 Task: Create a rule in Outlook to move emails from Ajit Kumar to the 'my folder' folder.
Action: Mouse moved to (40, 22)
Screenshot: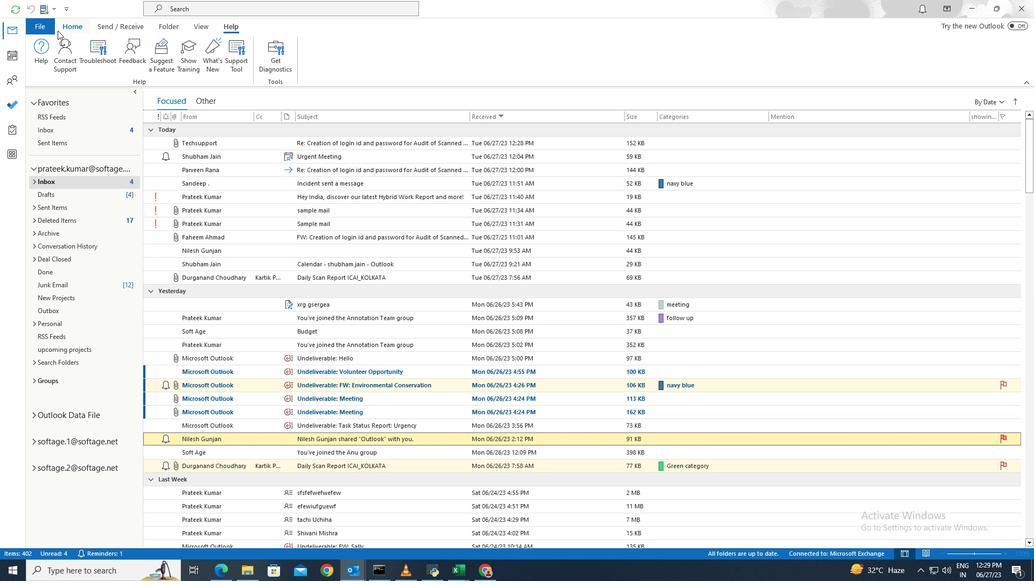 
Action: Mouse pressed left at (40, 22)
Screenshot: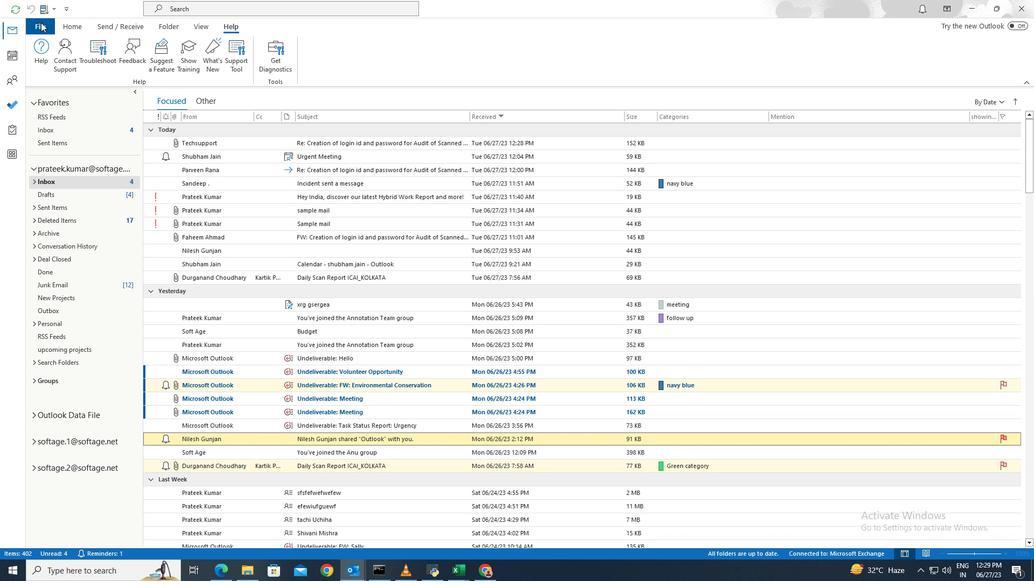 
Action: Mouse moved to (138, 338)
Screenshot: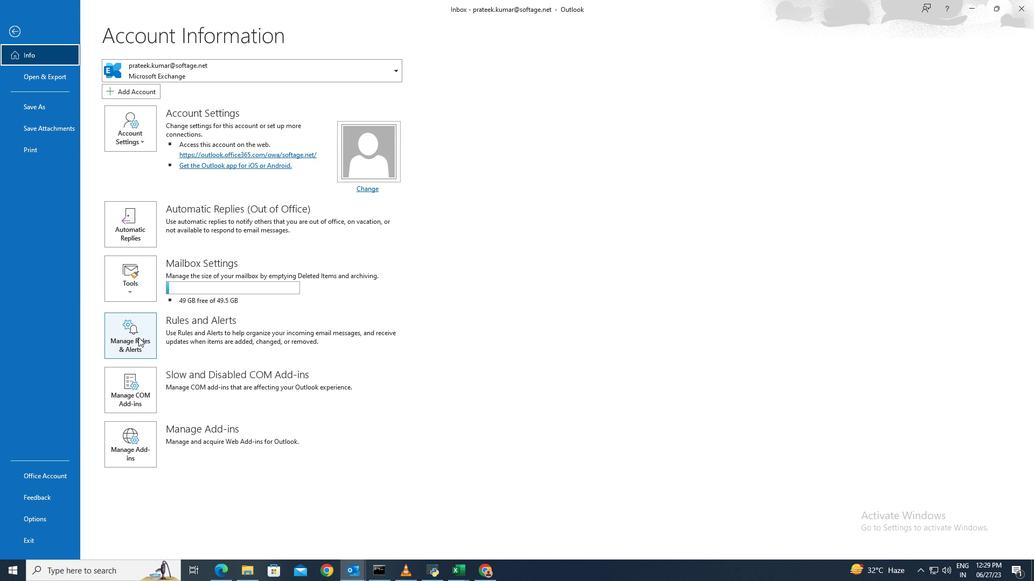 
Action: Mouse pressed left at (138, 338)
Screenshot: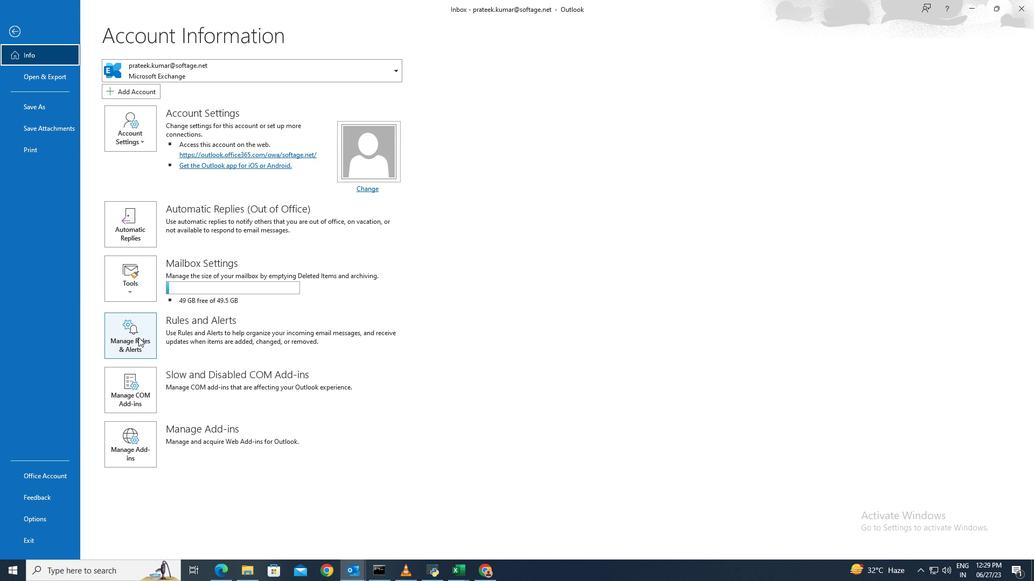 
Action: Mouse moved to (394, 206)
Screenshot: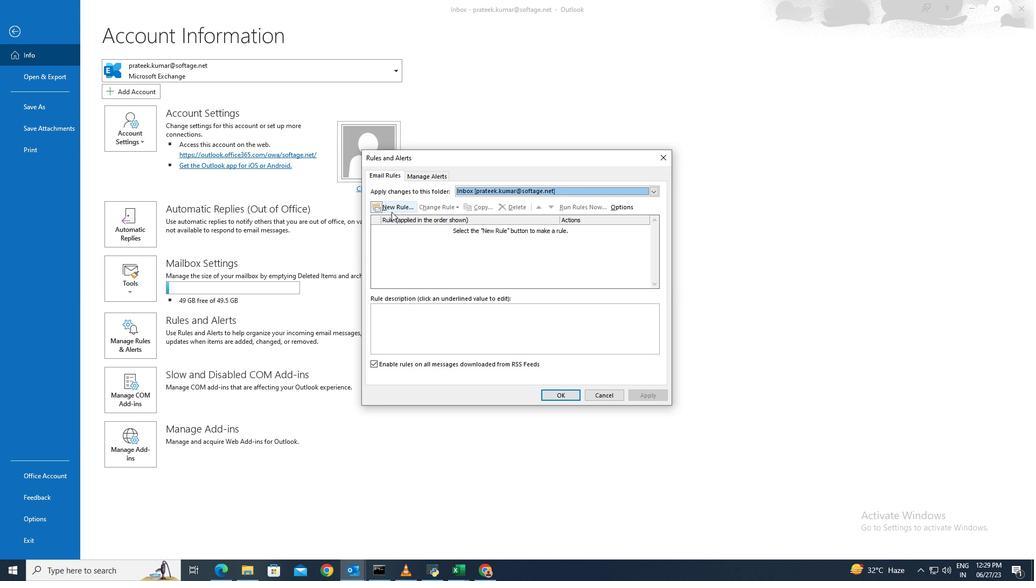 
Action: Mouse pressed left at (394, 206)
Screenshot: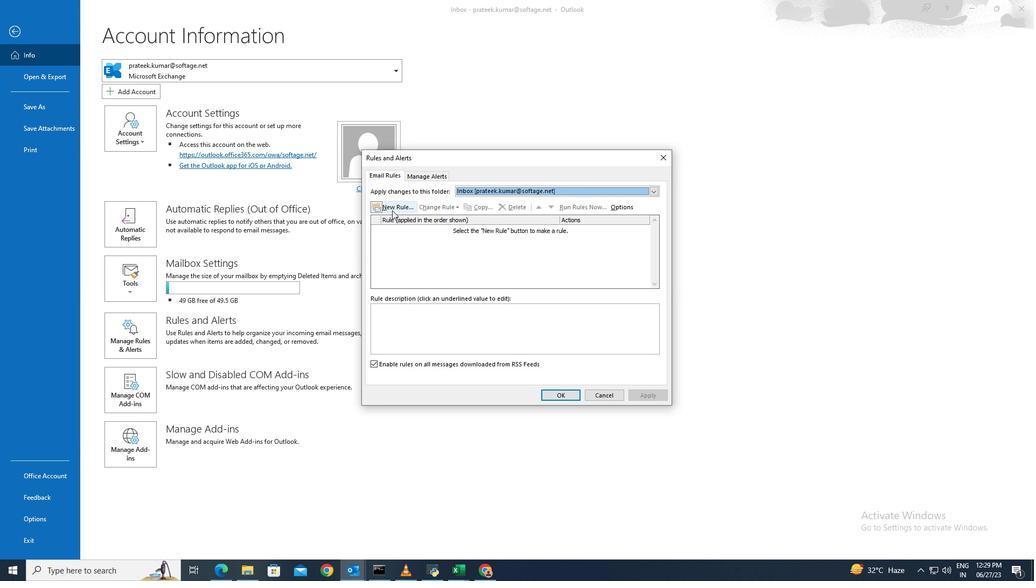 
Action: Mouse moved to (570, 413)
Screenshot: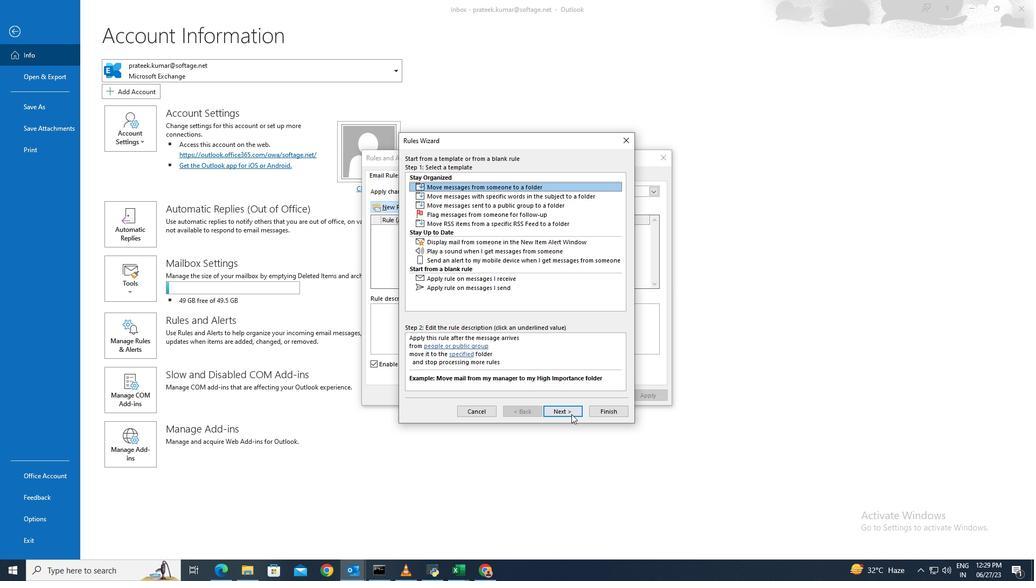 
Action: Mouse pressed left at (570, 413)
Screenshot: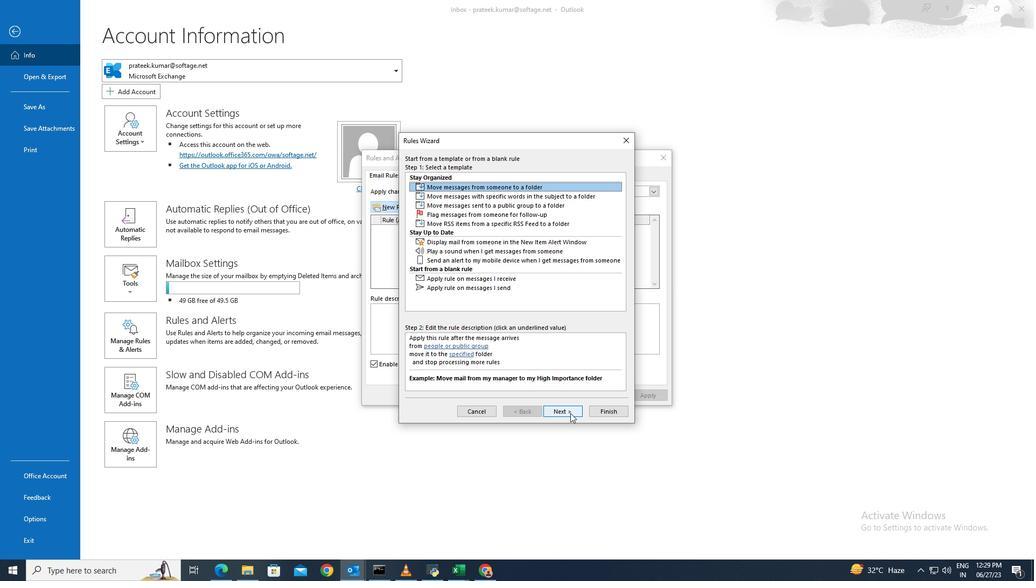 
Action: Mouse moved to (477, 347)
Screenshot: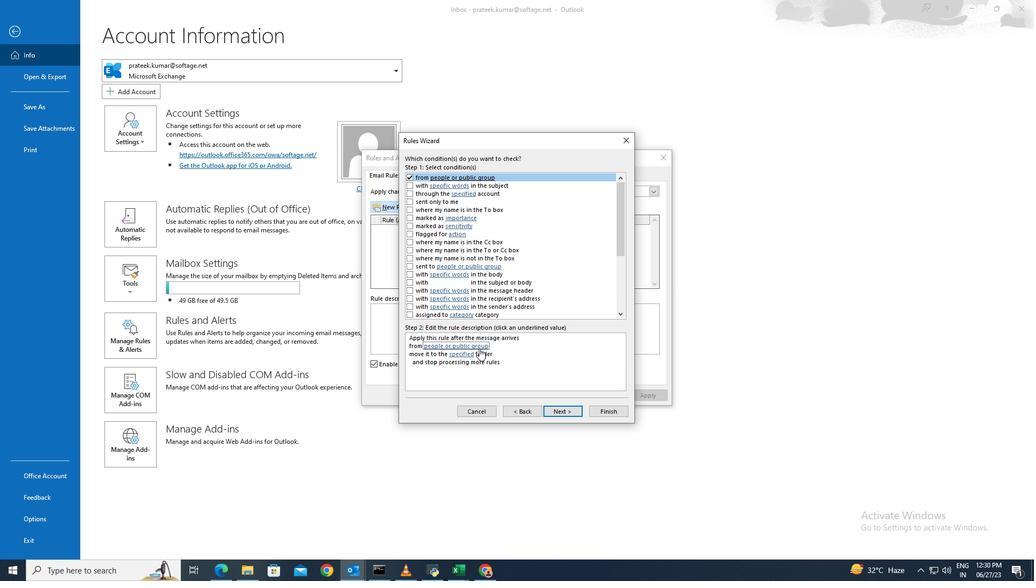 
Action: Mouse pressed left at (477, 347)
Screenshot: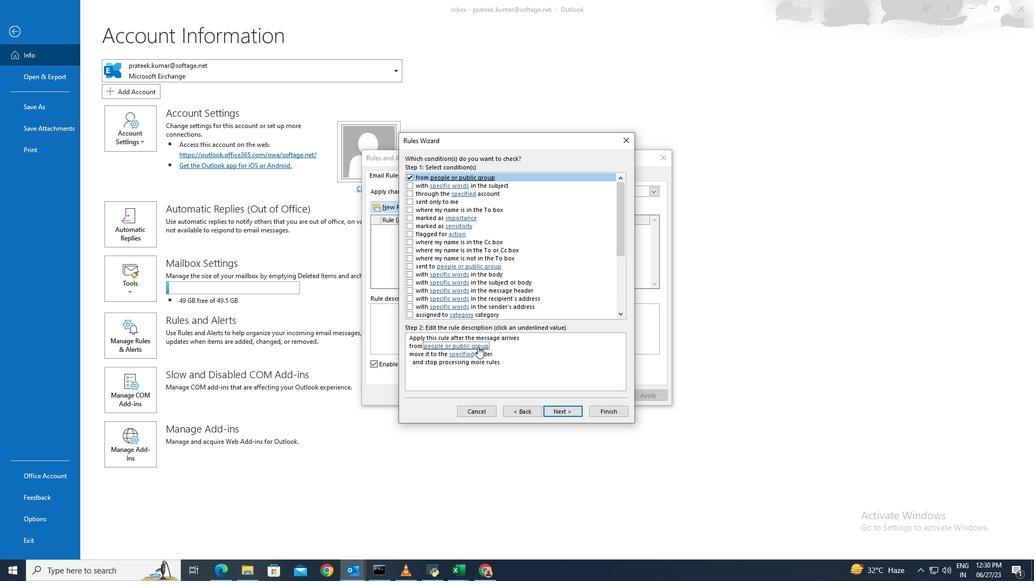 
Action: Mouse moved to (400, 315)
Screenshot: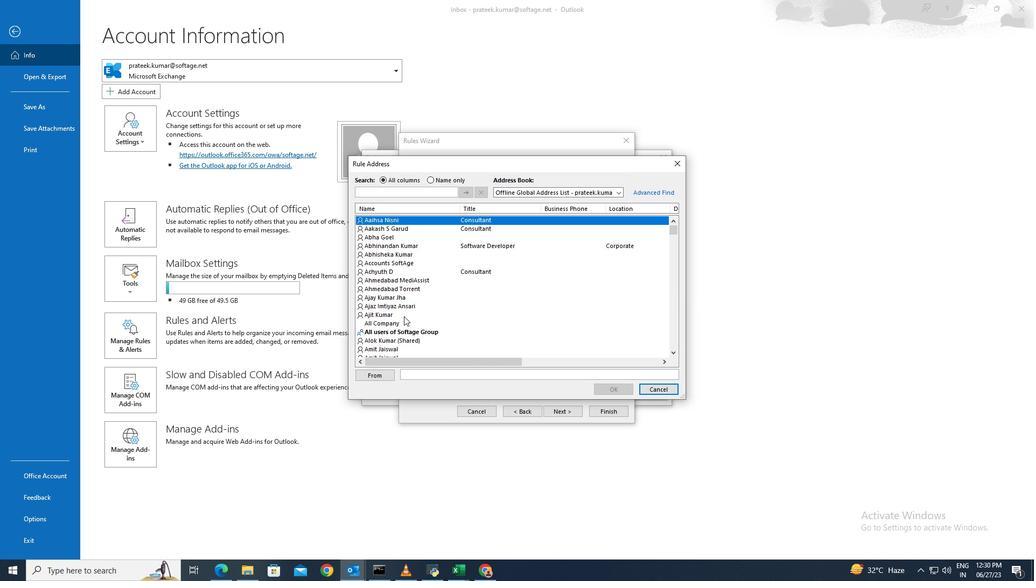 
Action: Mouse pressed left at (400, 315)
Screenshot: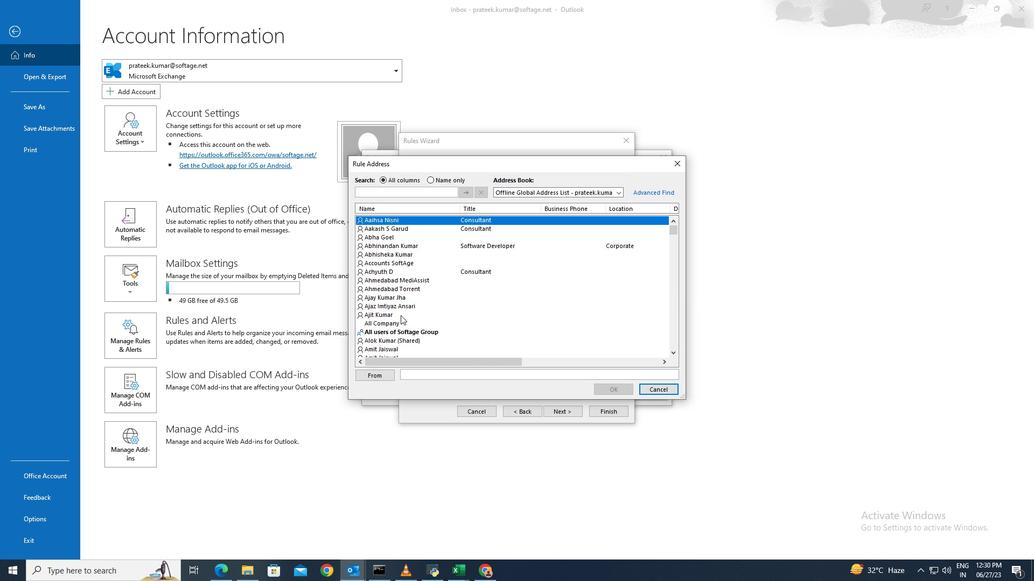 
Action: Mouse pressed left at (400, 315)
Screenshot: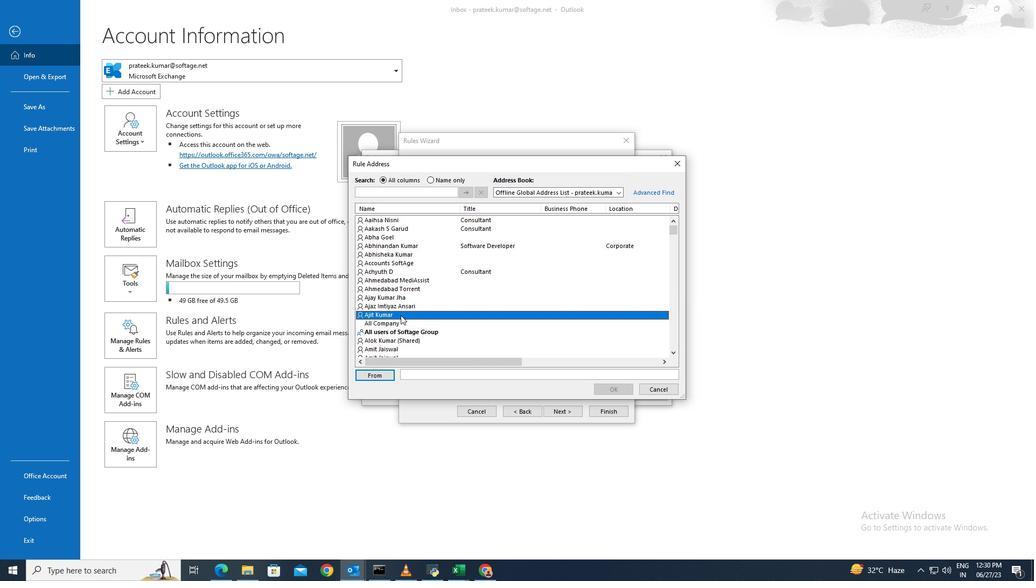
Action: Mouse pressed left at (400, 315)
Screenshot: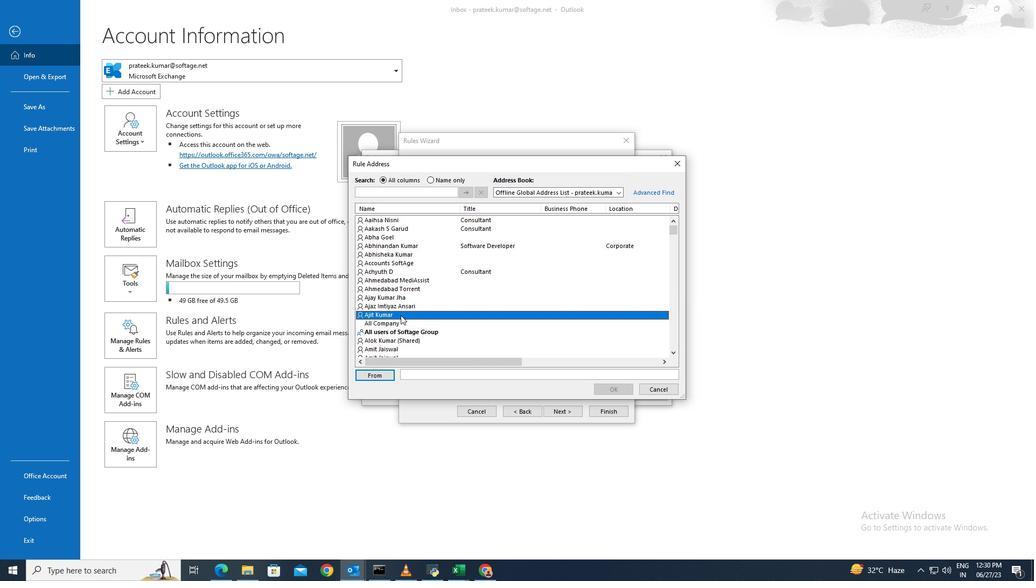 
Action: Mouse moved to (607, 391)
Screenshot: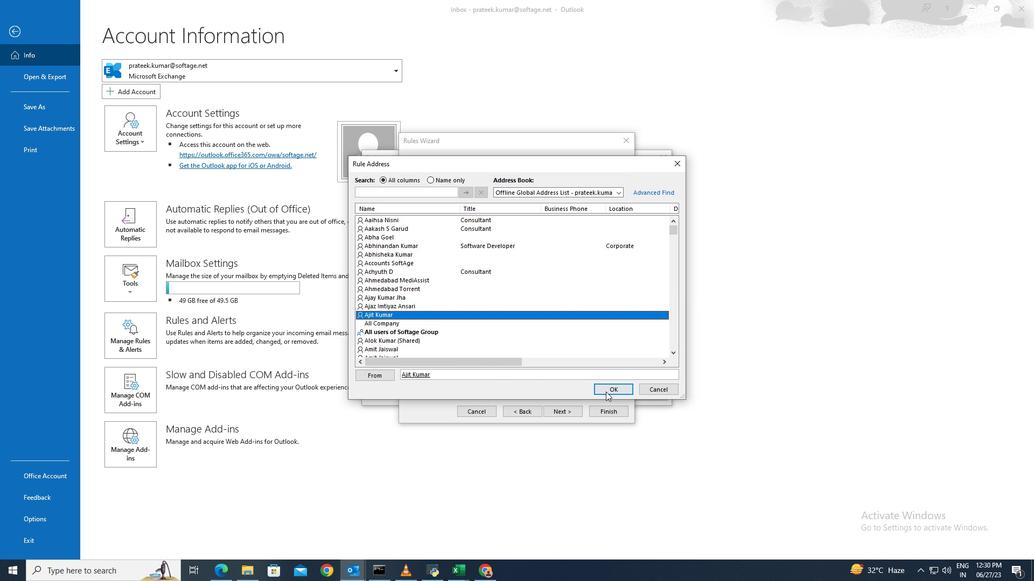 
Action: Mouse pressed left at (607, 391)
Screenshot: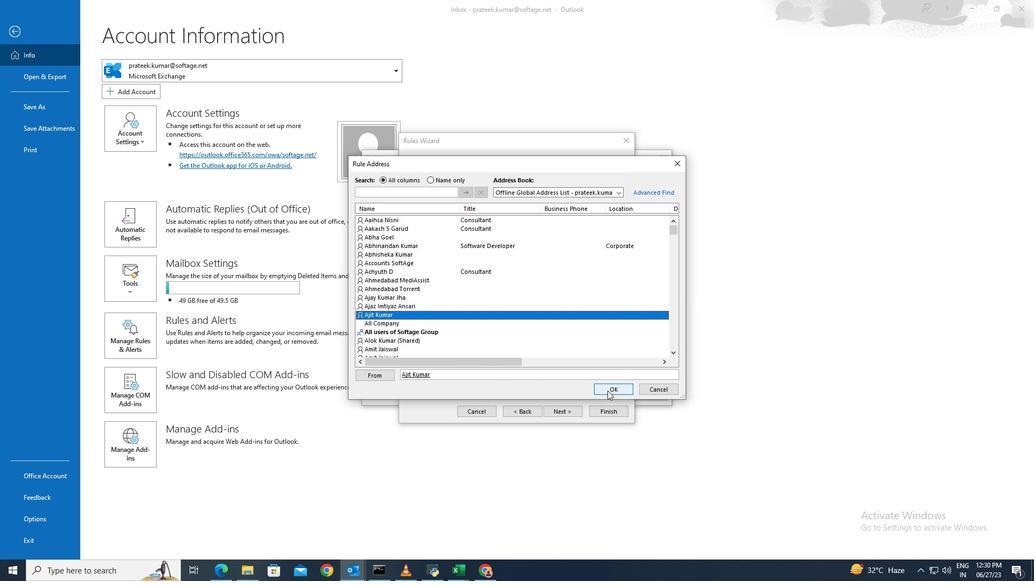 
Action: Mouse moved to (457, 355)
Screenshot: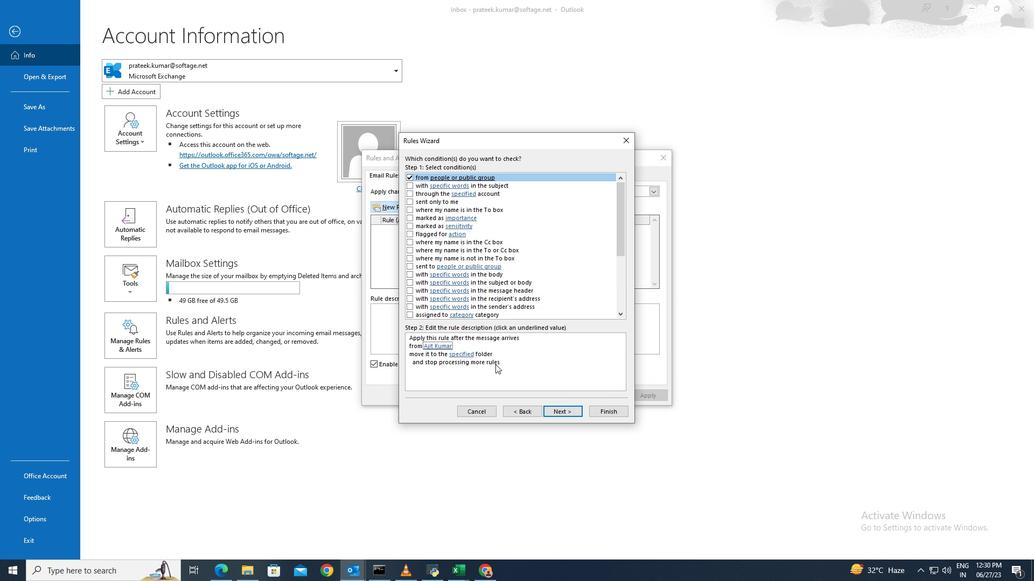 
Action: Mouse pressed left at (457, 355)
Screenshot: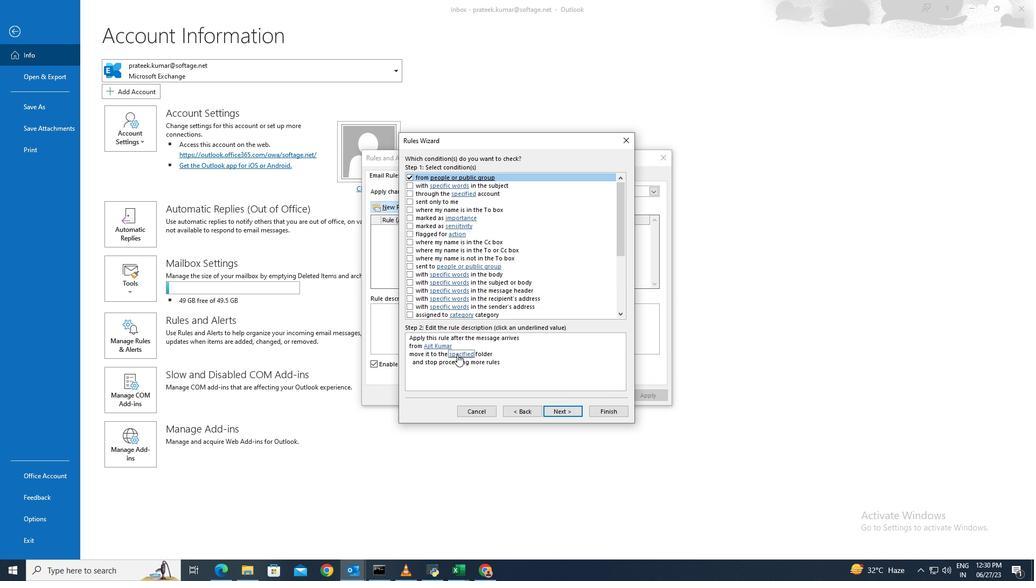 
Action: Mouse moved to (490, 268)
Screenshot: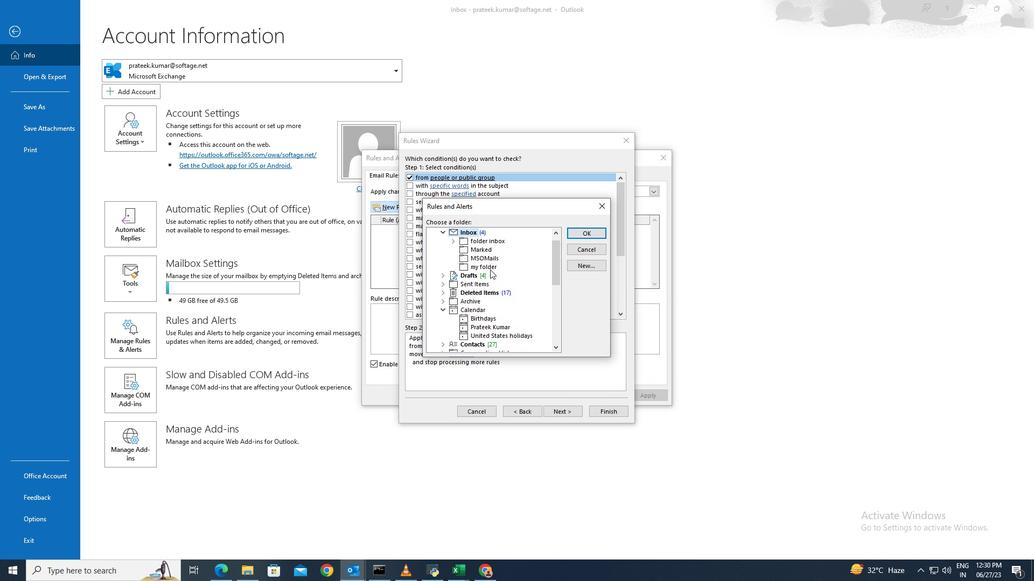 
Action: Mouse pressed left at (490, 268)
Screenshot: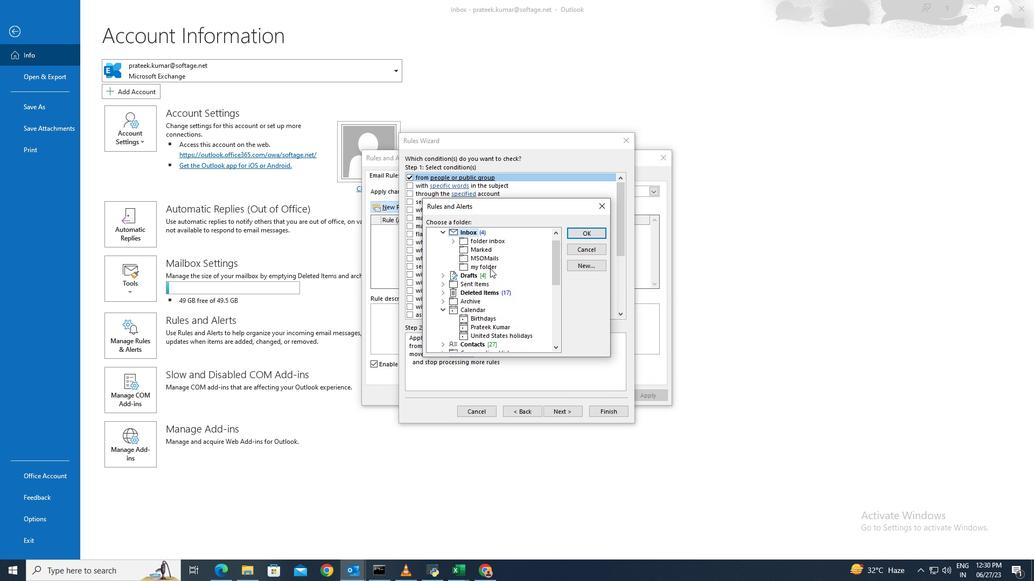 
Action: Mouse pressed left at (490, 268)
Screenshot: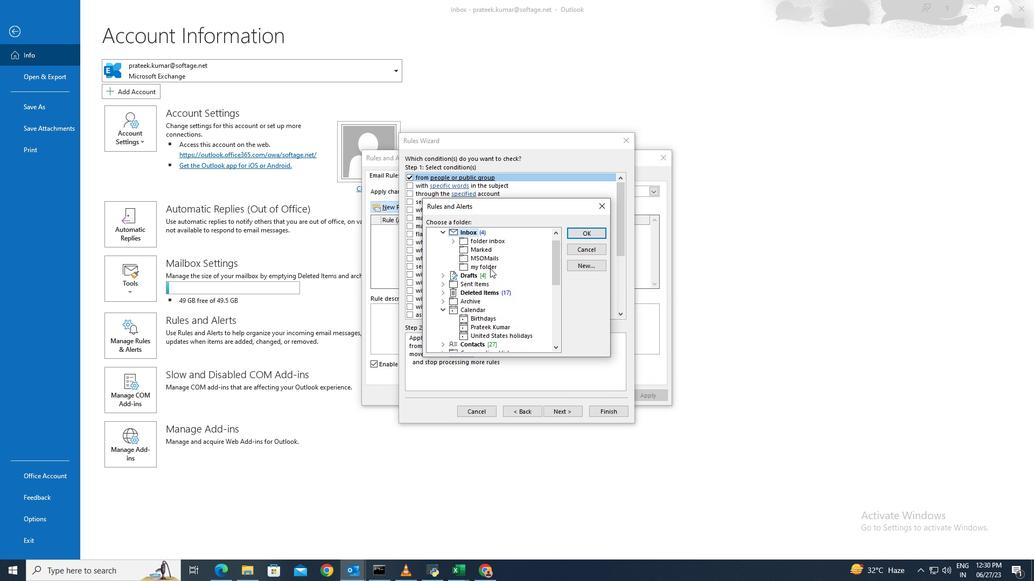 
Action: Mouse moved to (568, 410)
Screenshot: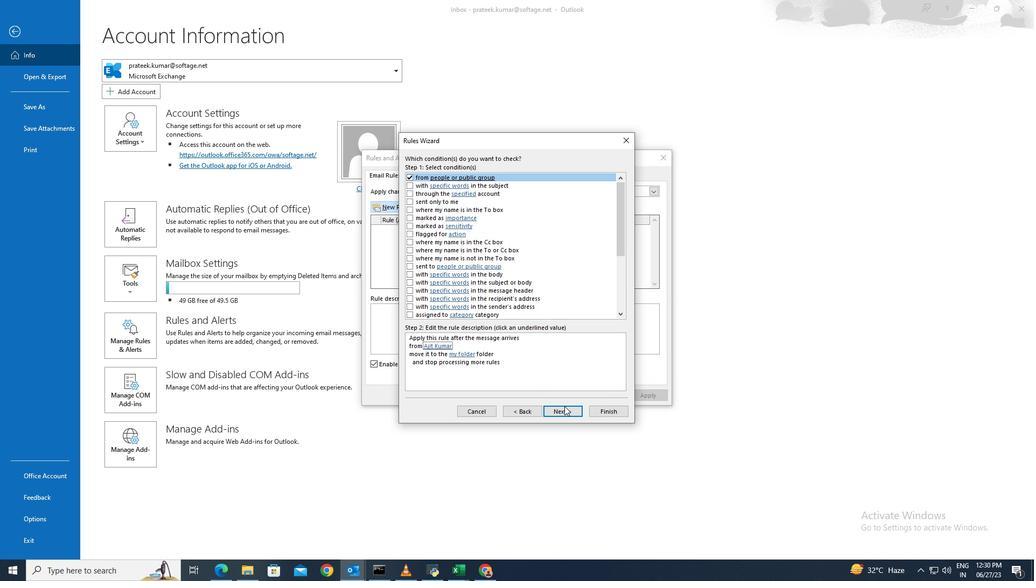
Action: Mouse pressed left at (568, 410)
Screenshot: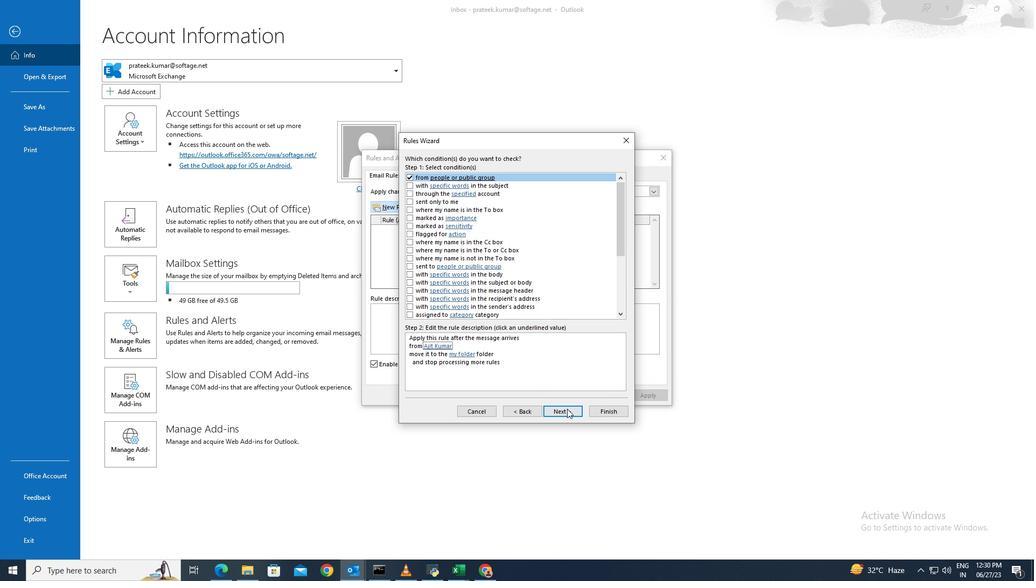
Action: Mouse pressed left at (568, 410)
Screenshot: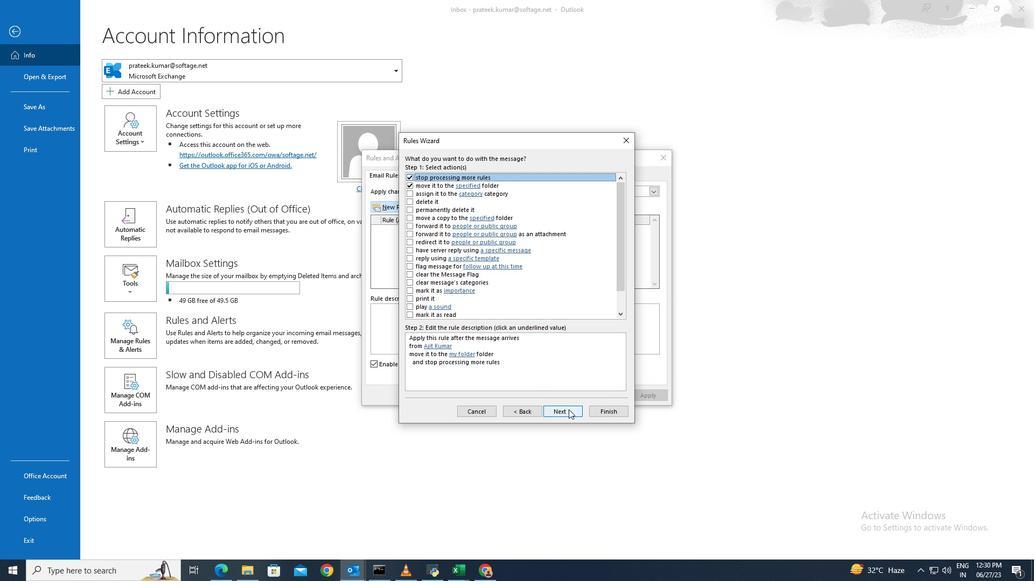 
Action: Mouse pressed left at (568, 410)
Screenshot: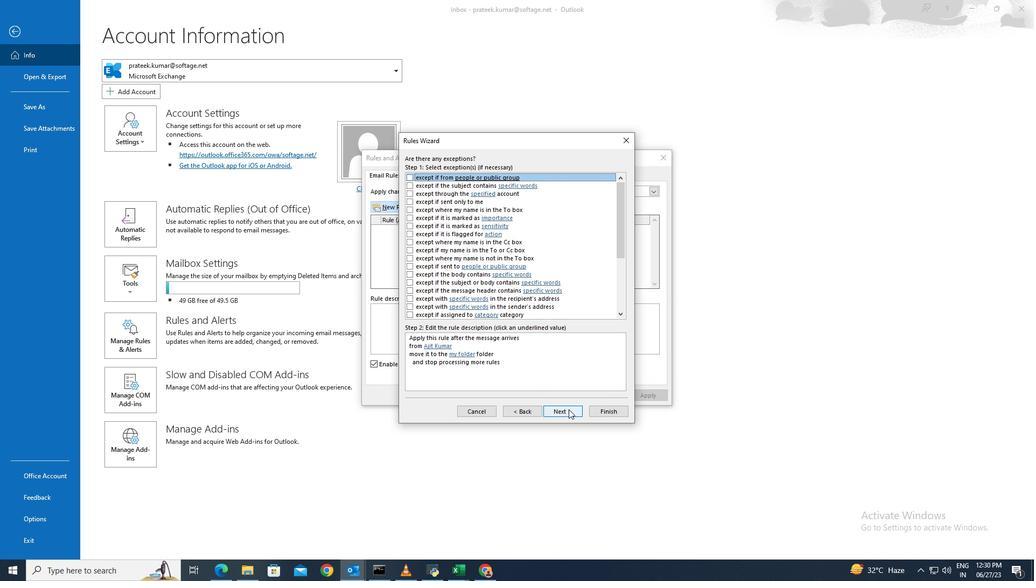 
Action: Mouse moved to (605, 411)
Screenshot: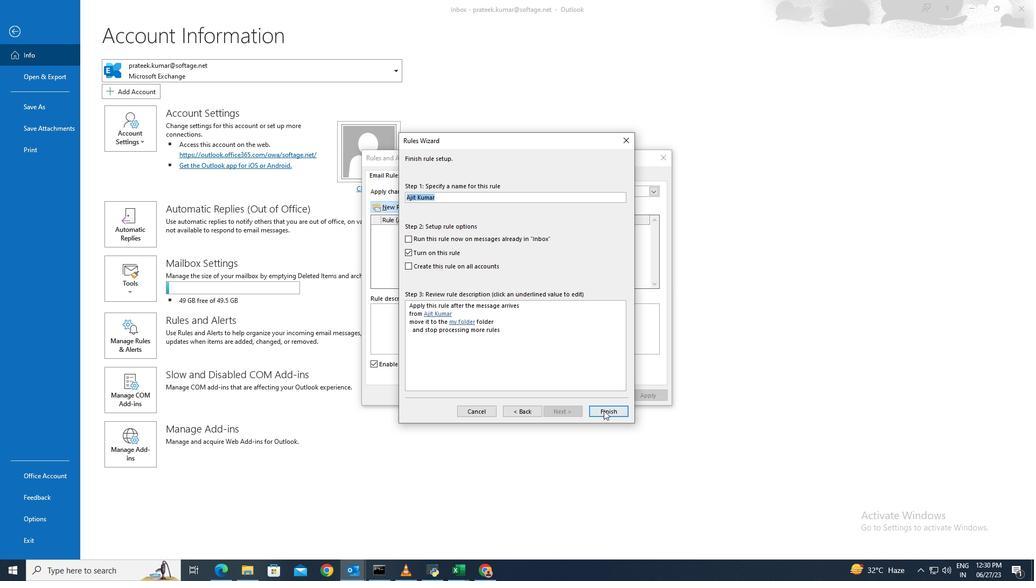
Action: Mouse pressed left at (605, 411)
Screenshot: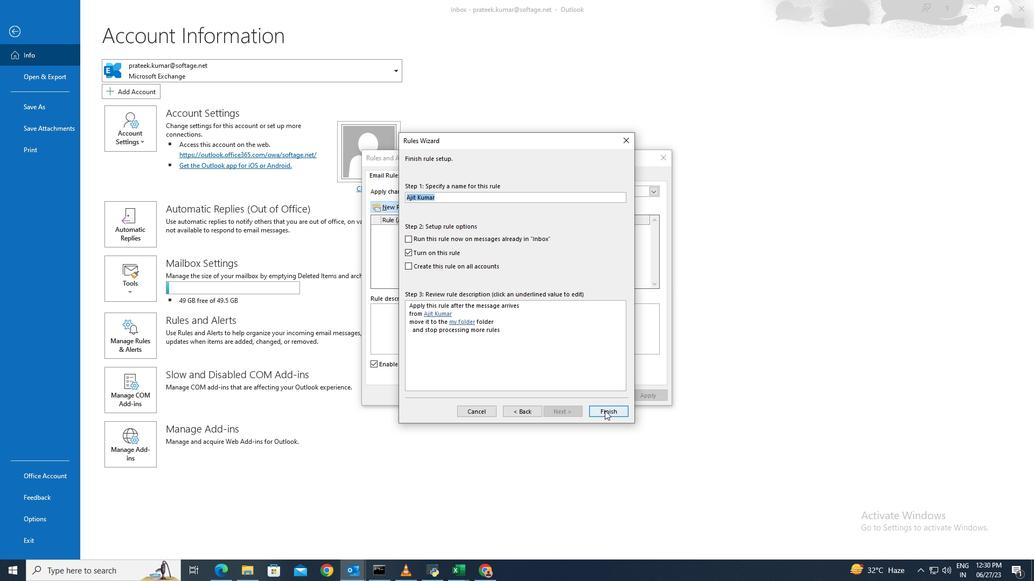 
Action: Mouse moved to (646, 396)
Screenshot: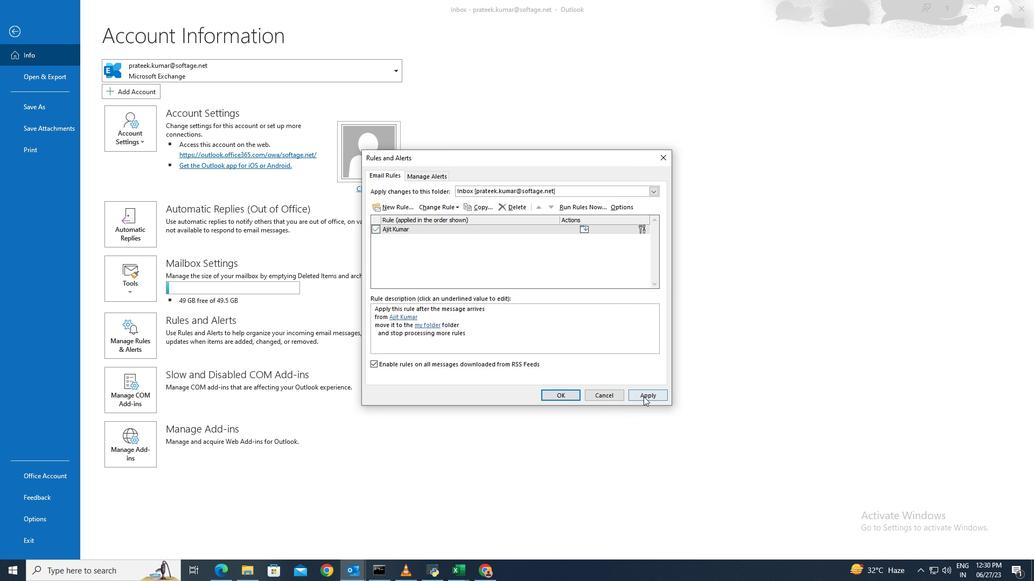 
Action: Mouse pressed left at (646, 396)
Screenshot: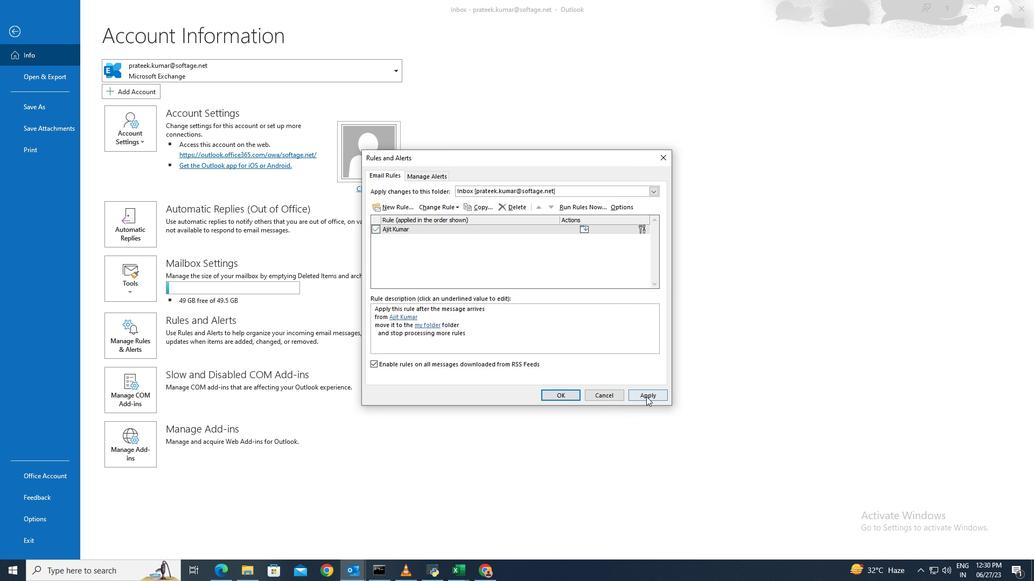 
Action: Mouse moved to (564, 394)
Screenshot: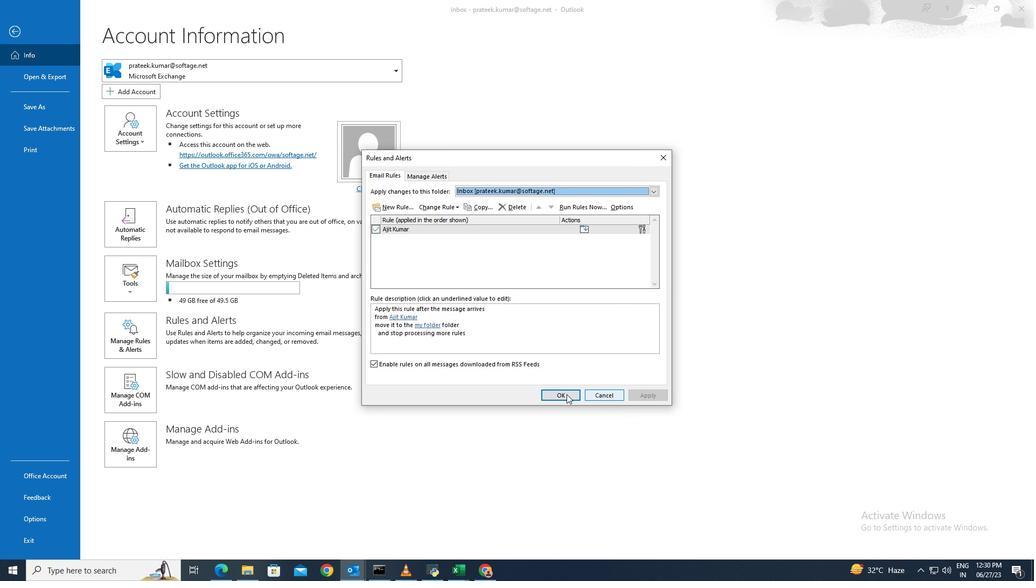 
Action: Mouse pressed left at (564, 394)
Screenshot: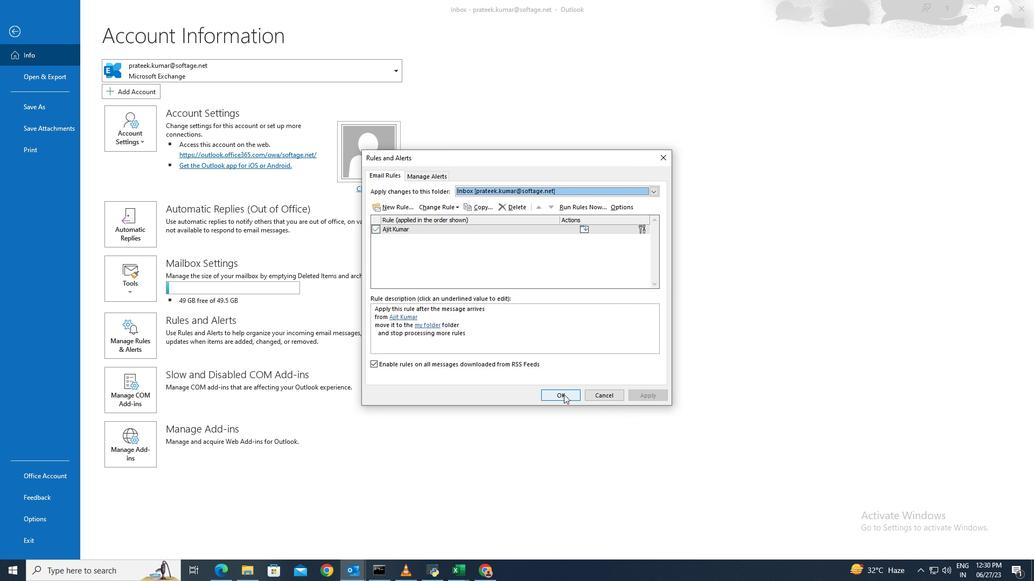 
Action: Mouse moved to (562, 395)
Screenshot: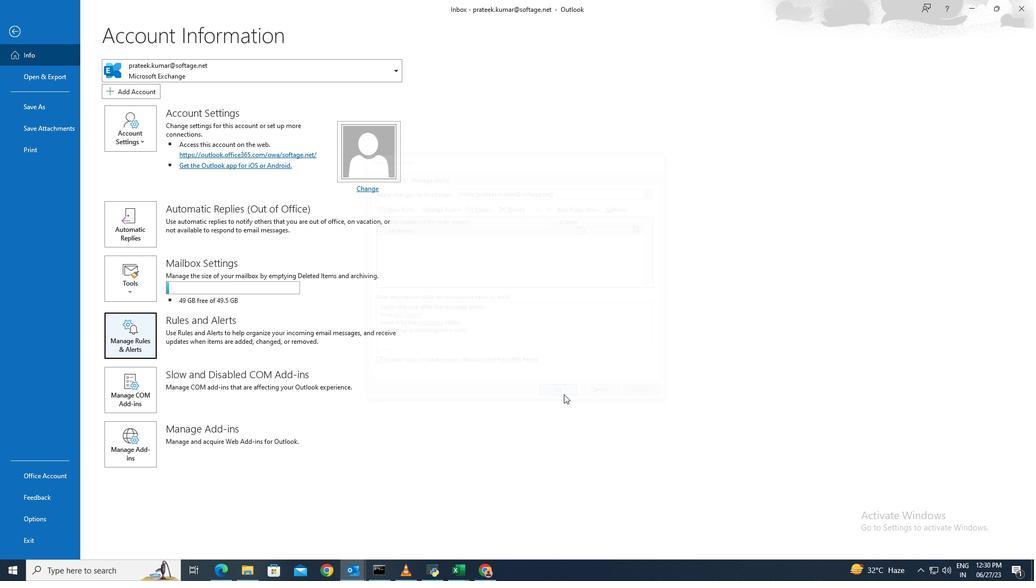 
